 Task: Create a due date automation trigger when advanced on, on the tuesday after a card is due add content with a name not ending with resume at 11:00 AM.
Action: Mouse moved to (1189, 88)
Screenshot: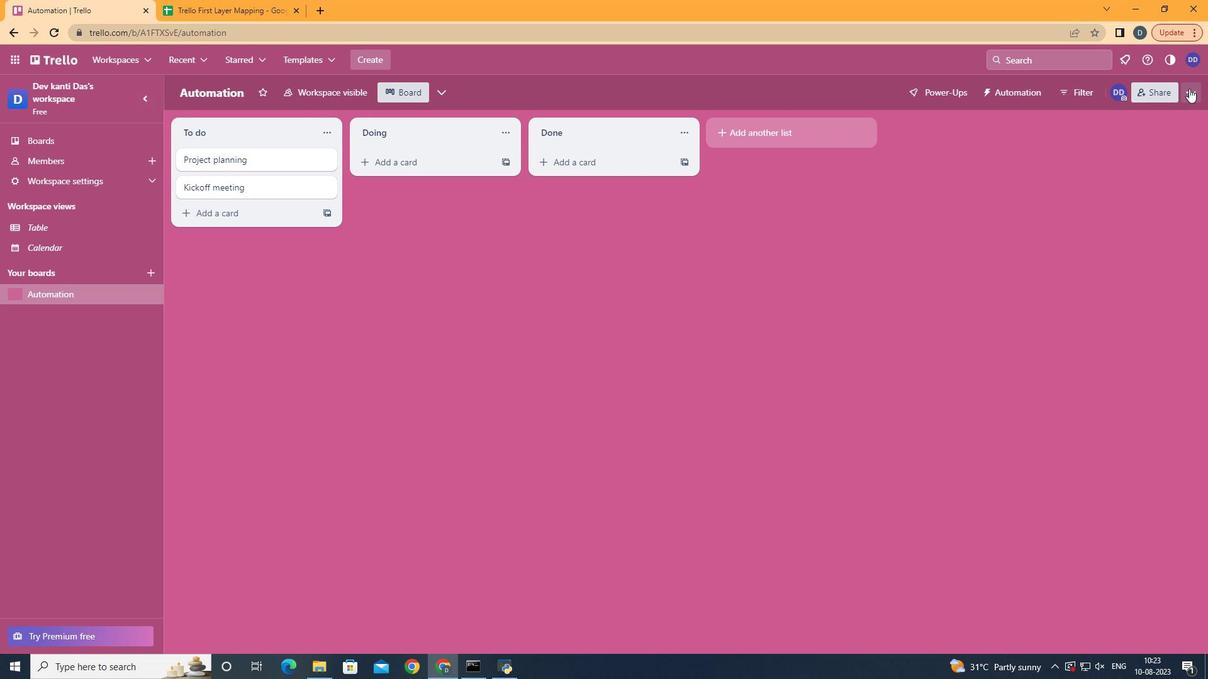 
Action: Mouse pressed left at (1189, 88)
Screenshot: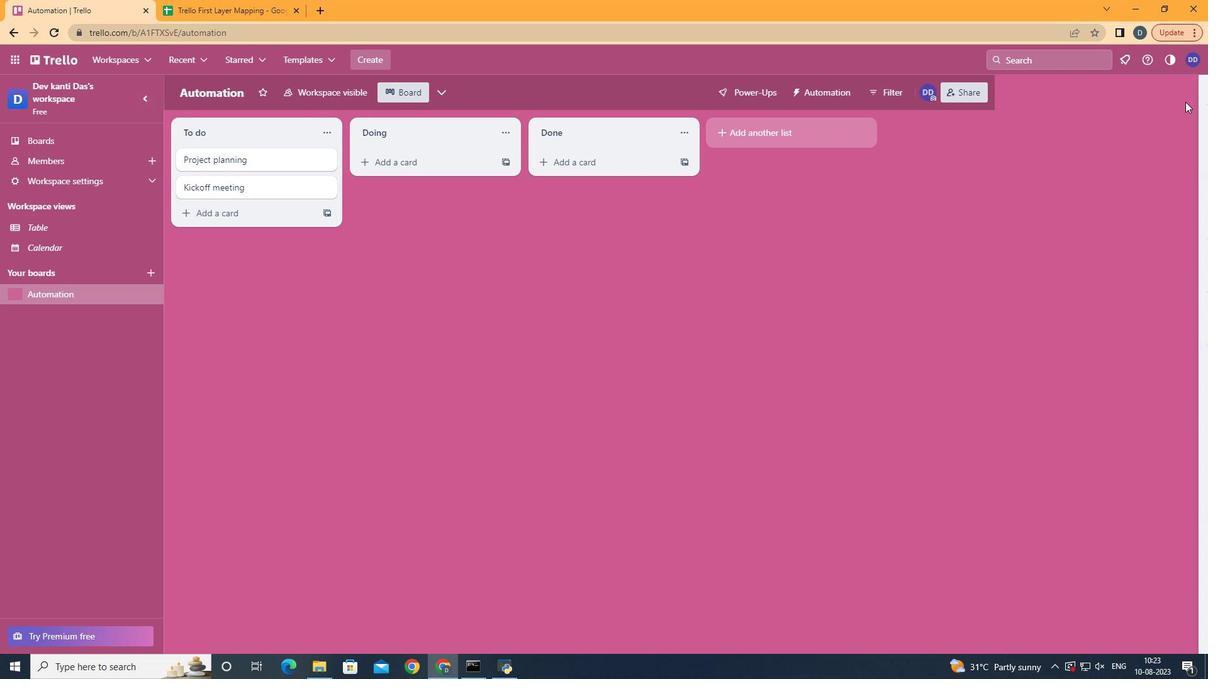 
Action: Mouse moved to (1099, 247)
Screenshot: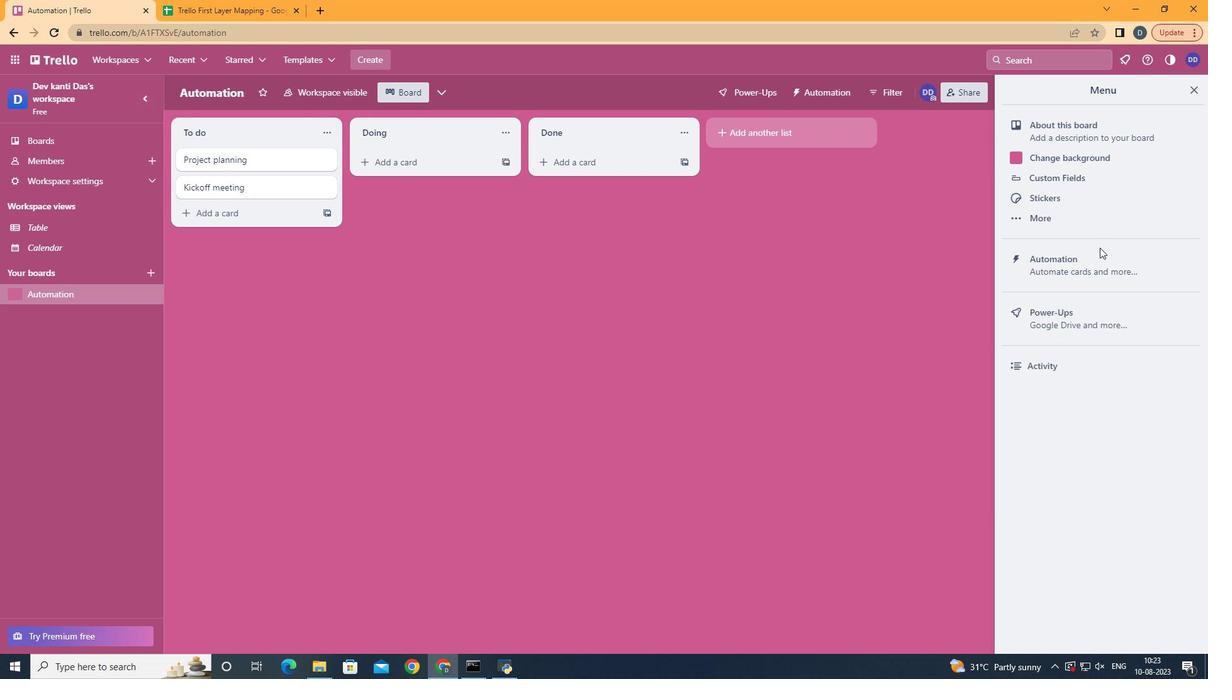 
Action: Mouse pressed left at (1099, 247)
Screenshot: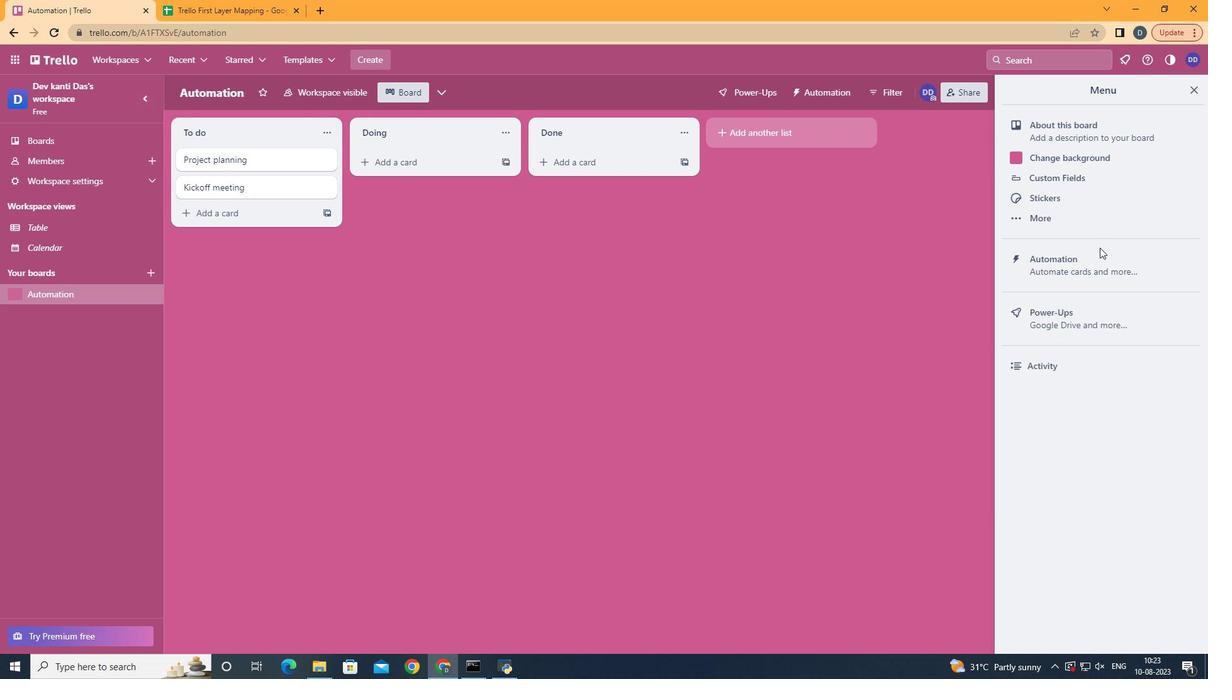 
Action: Mouse moved to (1097, 255)
Screenshot: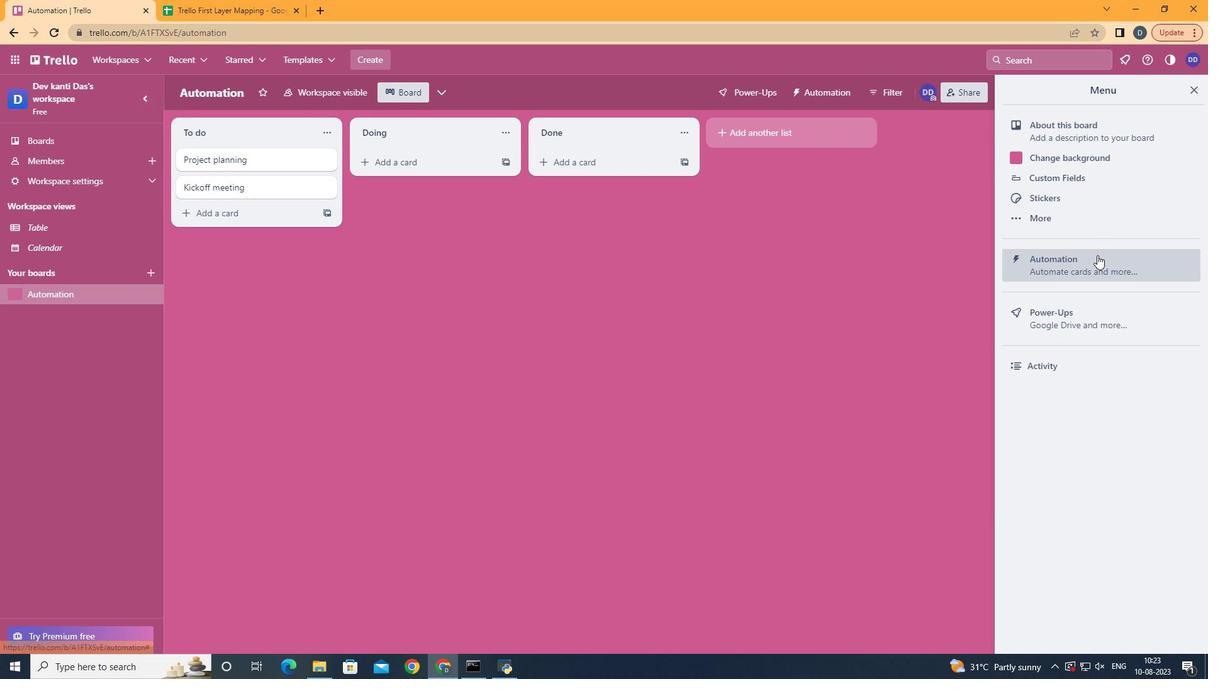 
Action: Mouse pressed left at (1097, 255)
Screenshot: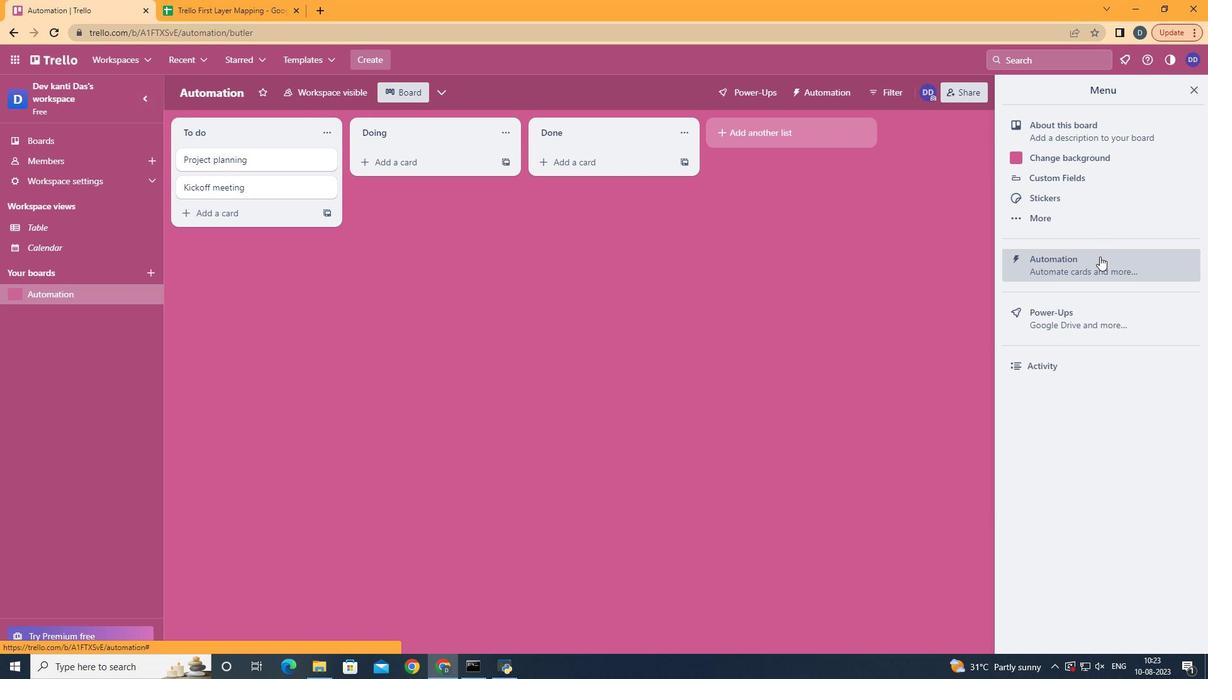 
Action: Mouse moved to (236, 247)
Screenshot: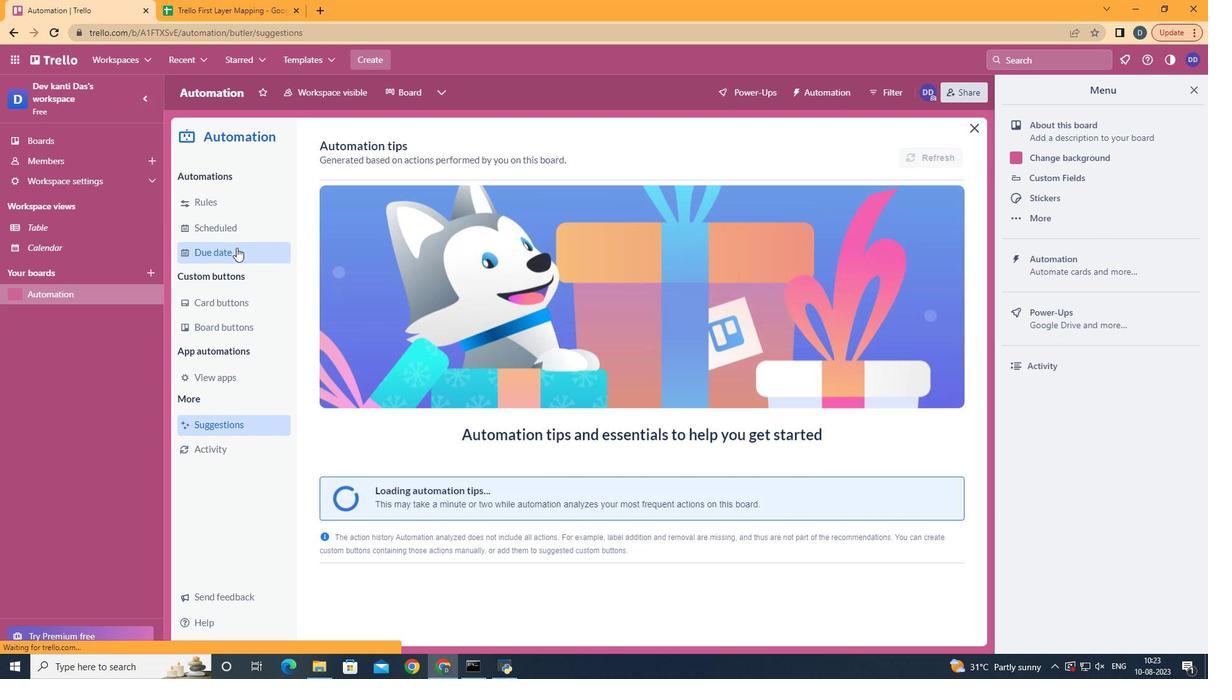 
Action: Mouse pressed left at (236, 247)
Screenshot: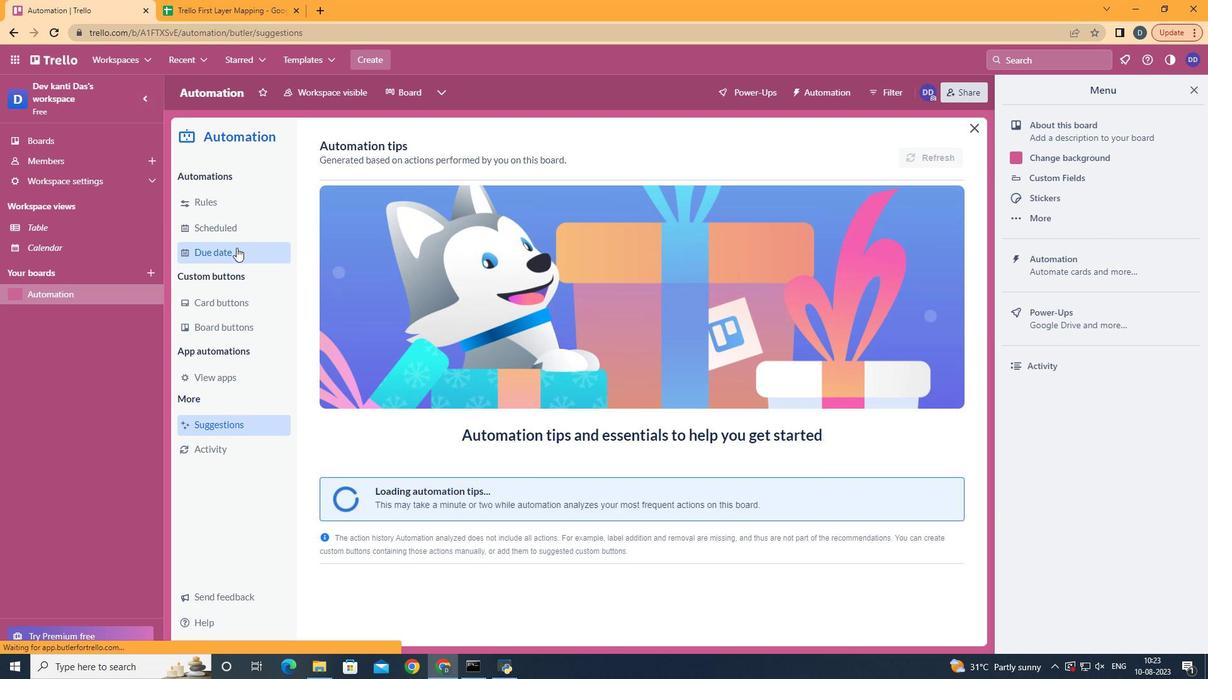 
Action: Mouse moved to (891, 147)
Screenshot: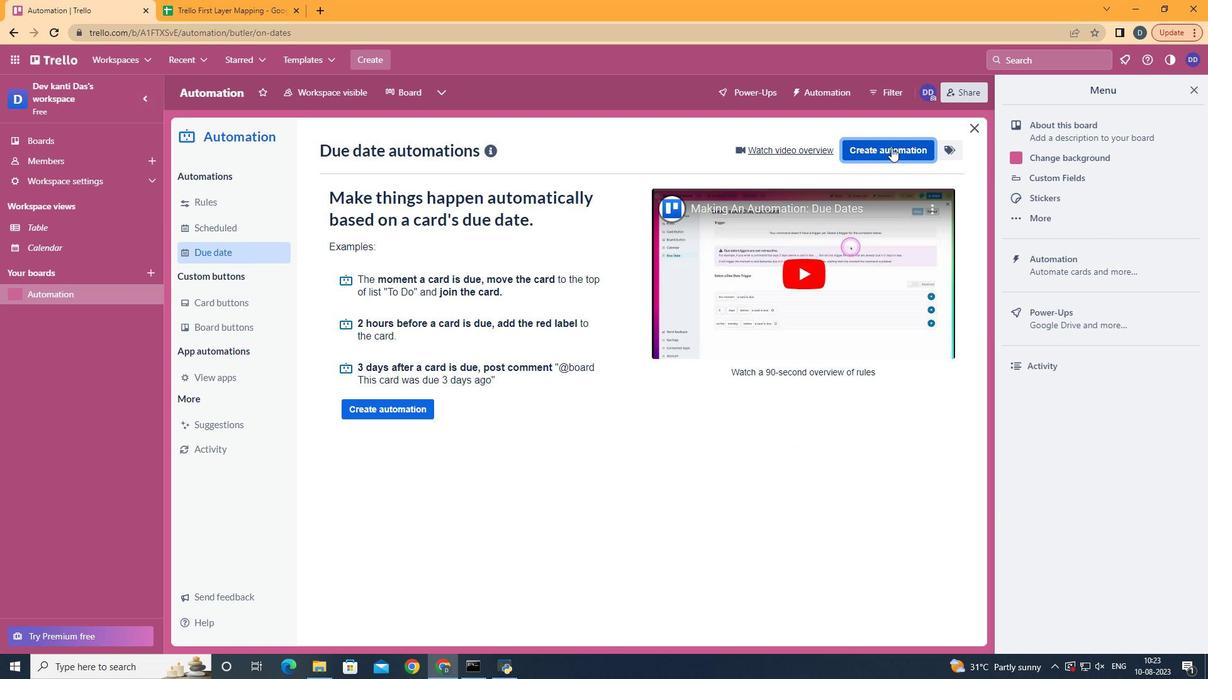 
Action: Mouse pressed left at (891, 147)
Screenshot: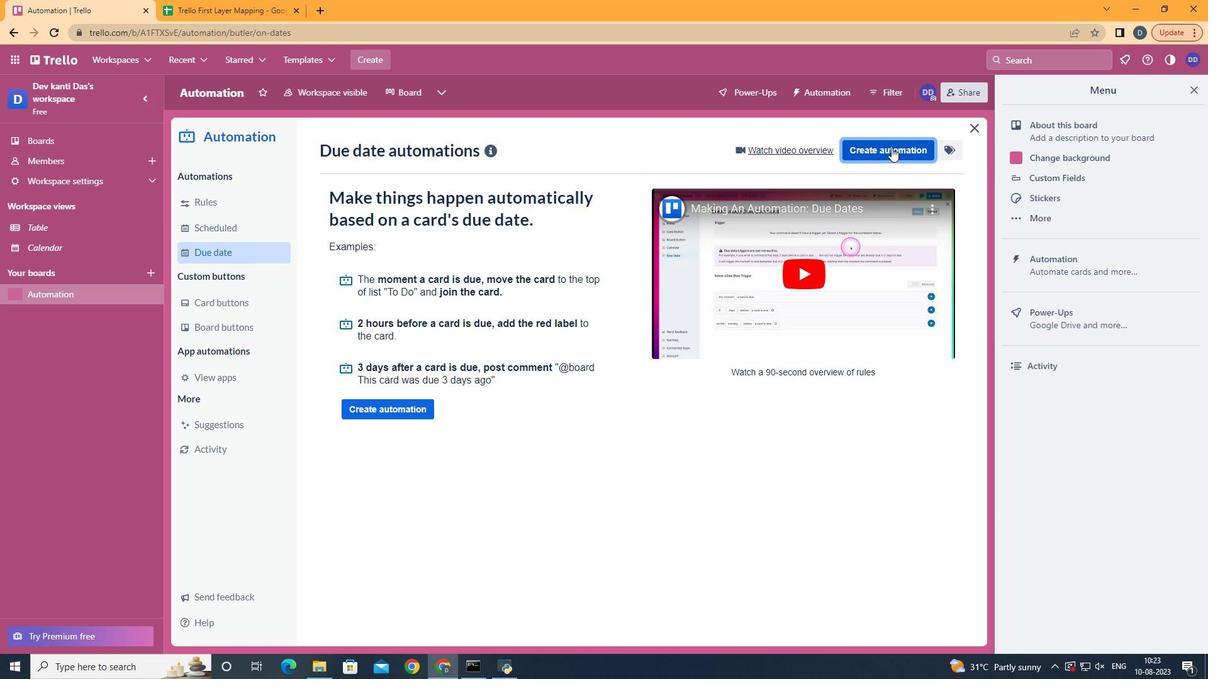 
Action: Mouse moved to (680, 268)
Screenshot: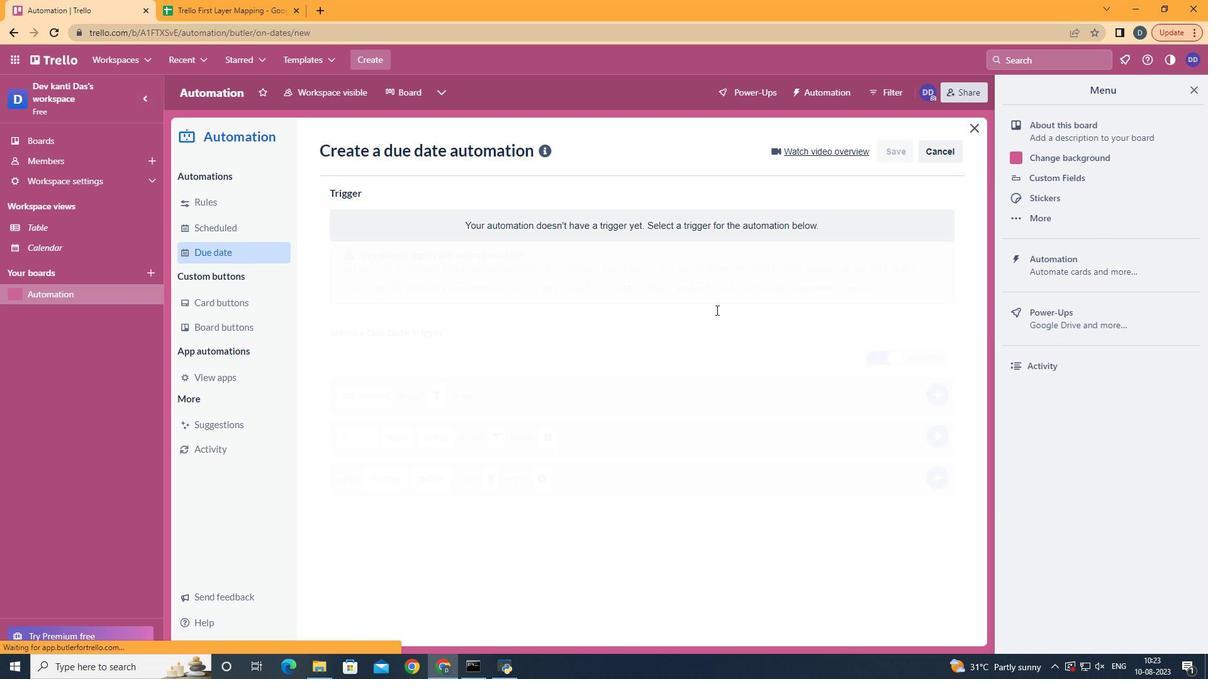 
Action: Mouse pressed left at (680, 268)
Screenshot: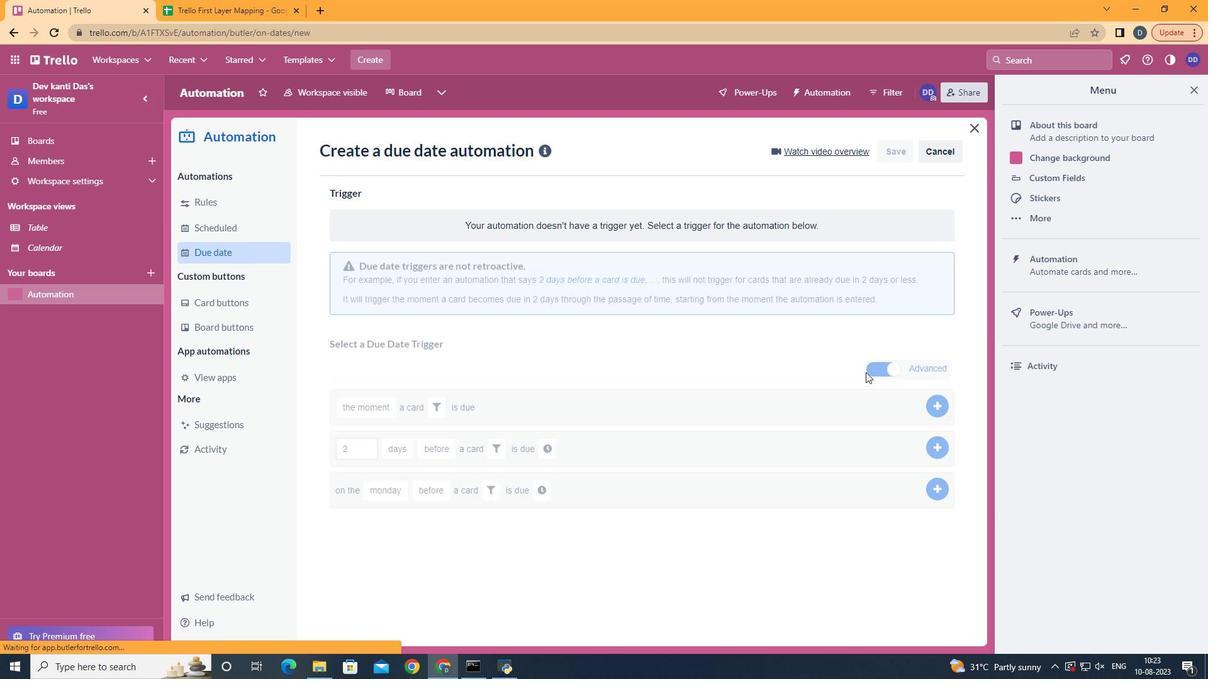 
Action: Mouse moved to (408, 353)
Screenshot: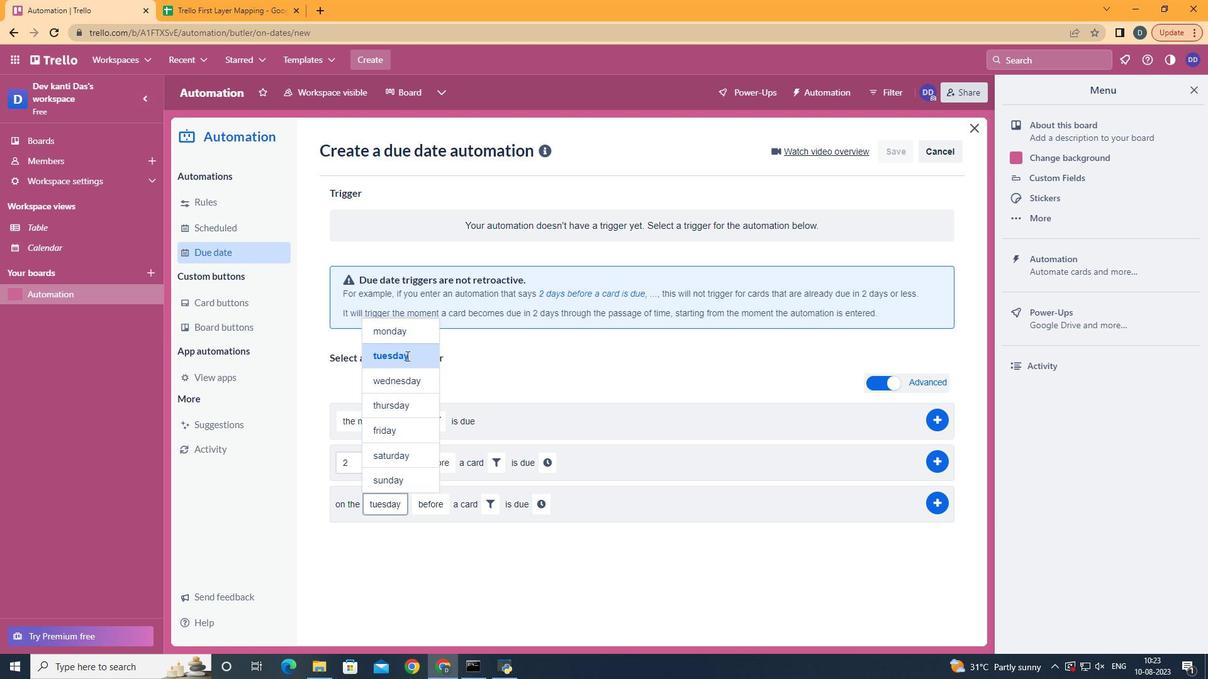 
Action: Mouse pressed left at (408, 353)
Screenshot: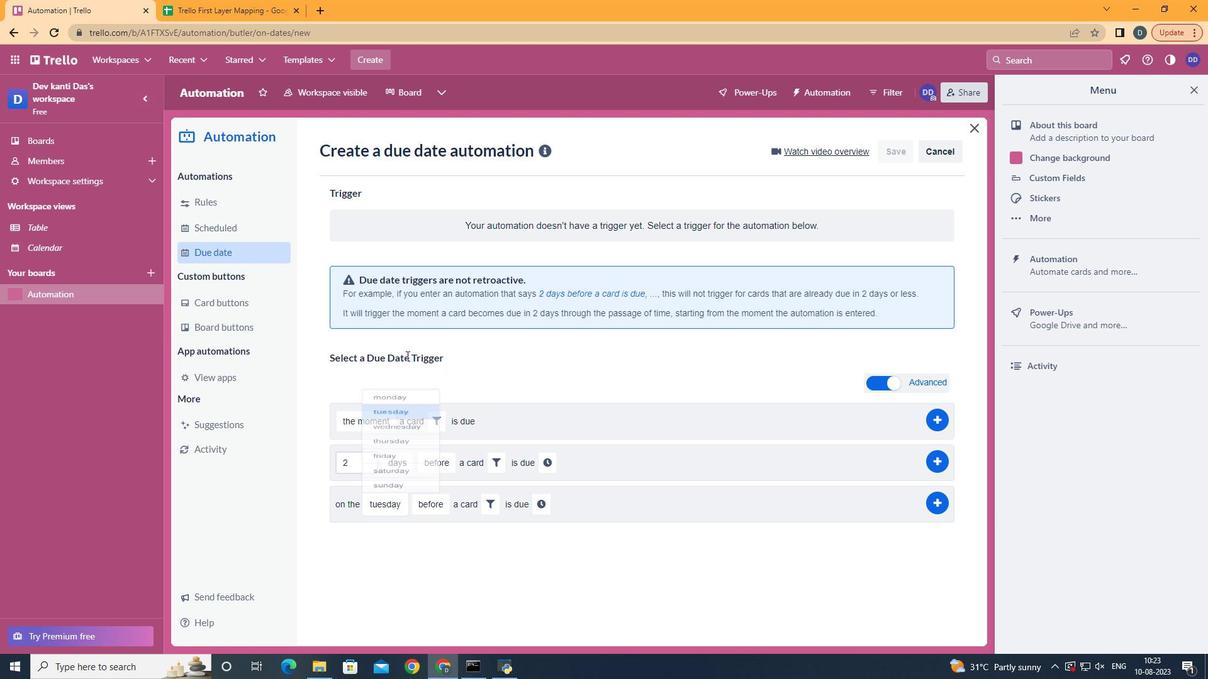 
Action: Mouse moved to (443, 558)
Screenshot: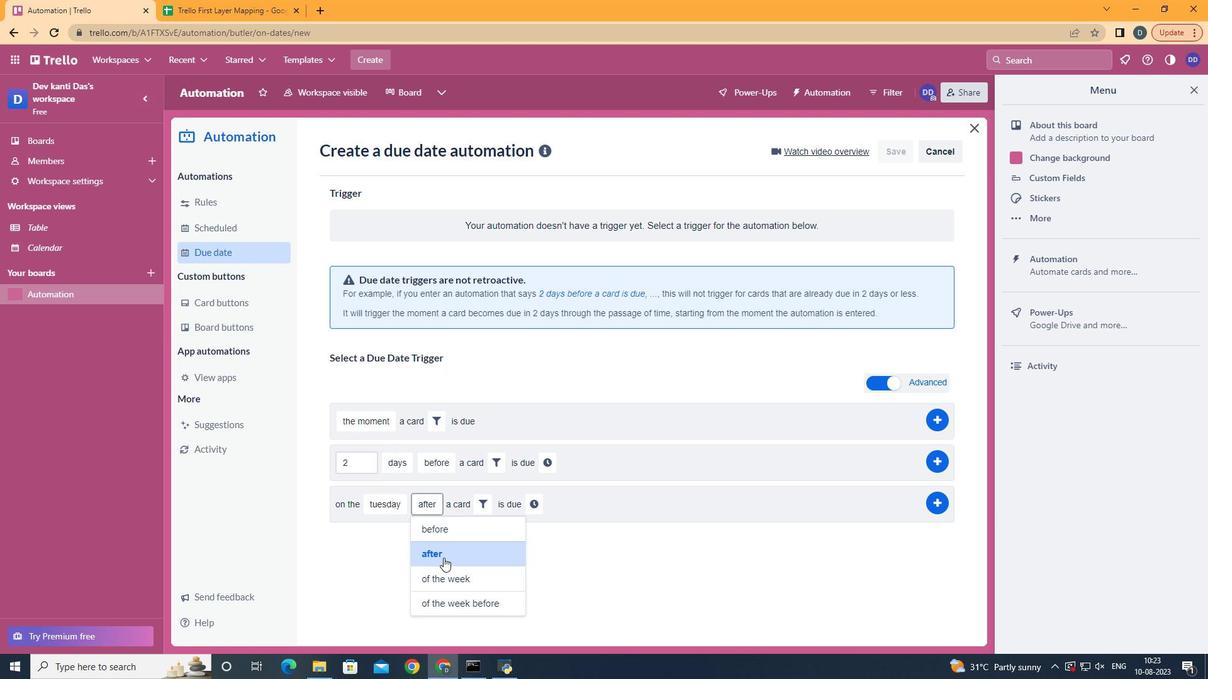 
Action: Mouse pressed left at (443, 558)
Screenshot: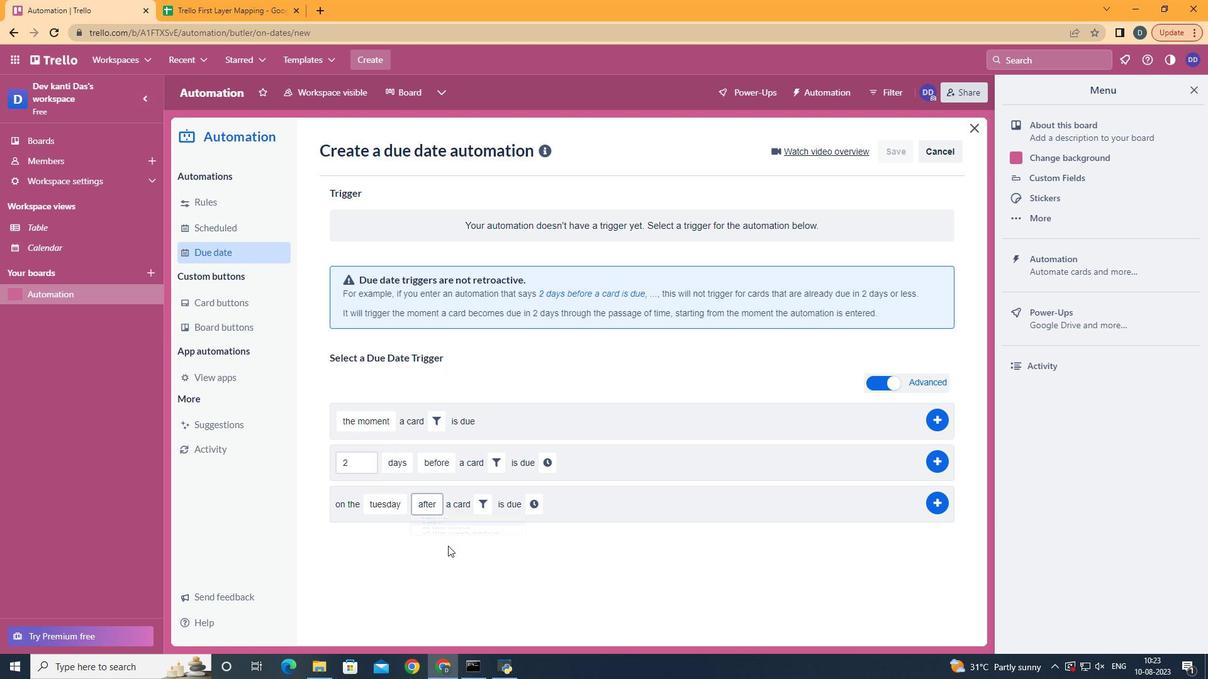 
Action: Mouse moved to (478, 499)
Screenshot: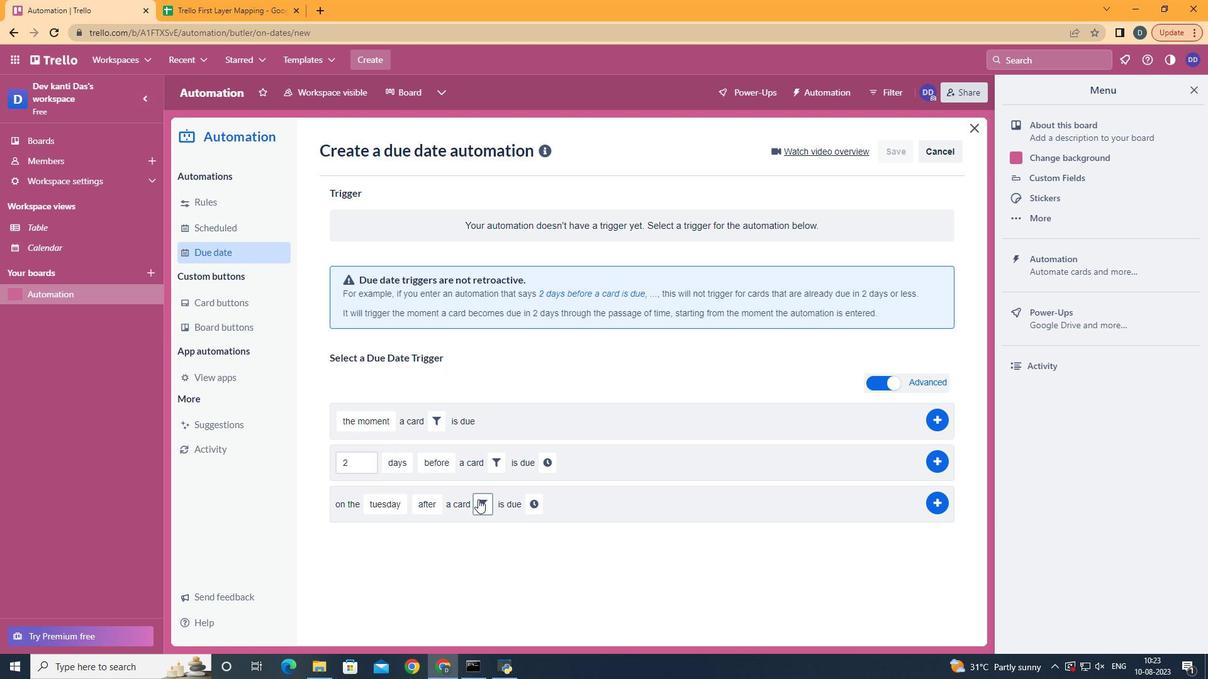 
Action: Mouse pressed left at (478, 499)
Screenshot: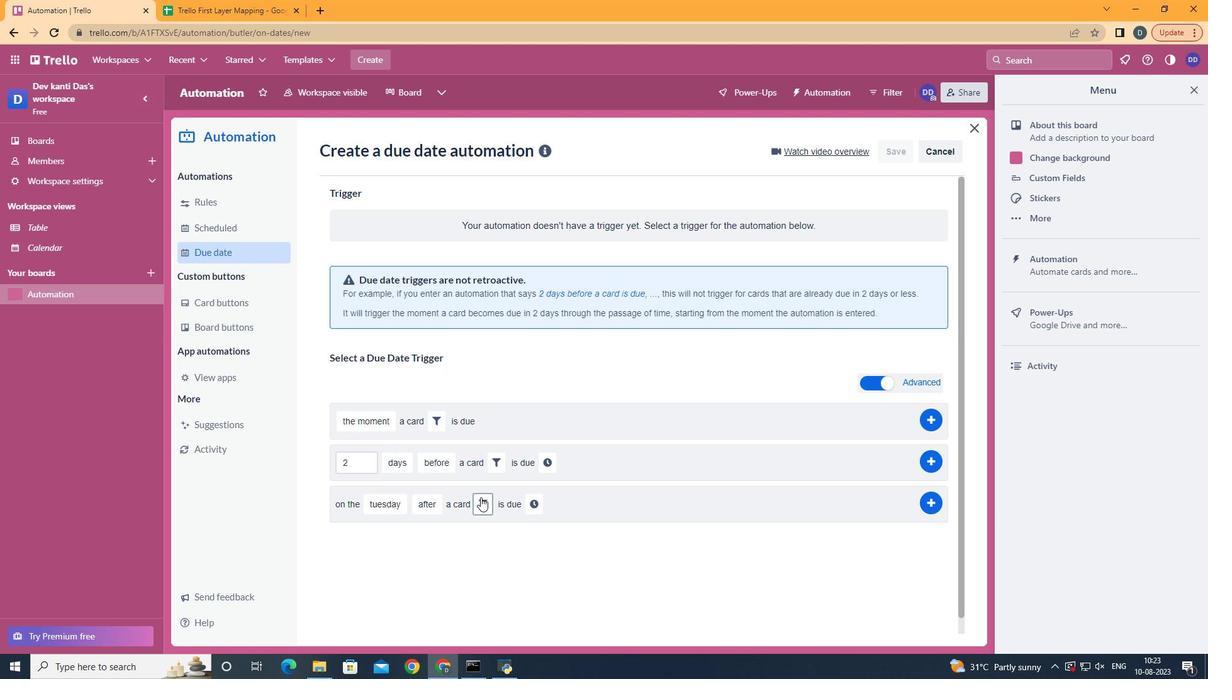 
Action: Mouse moved to (650, 531)
Screenshot: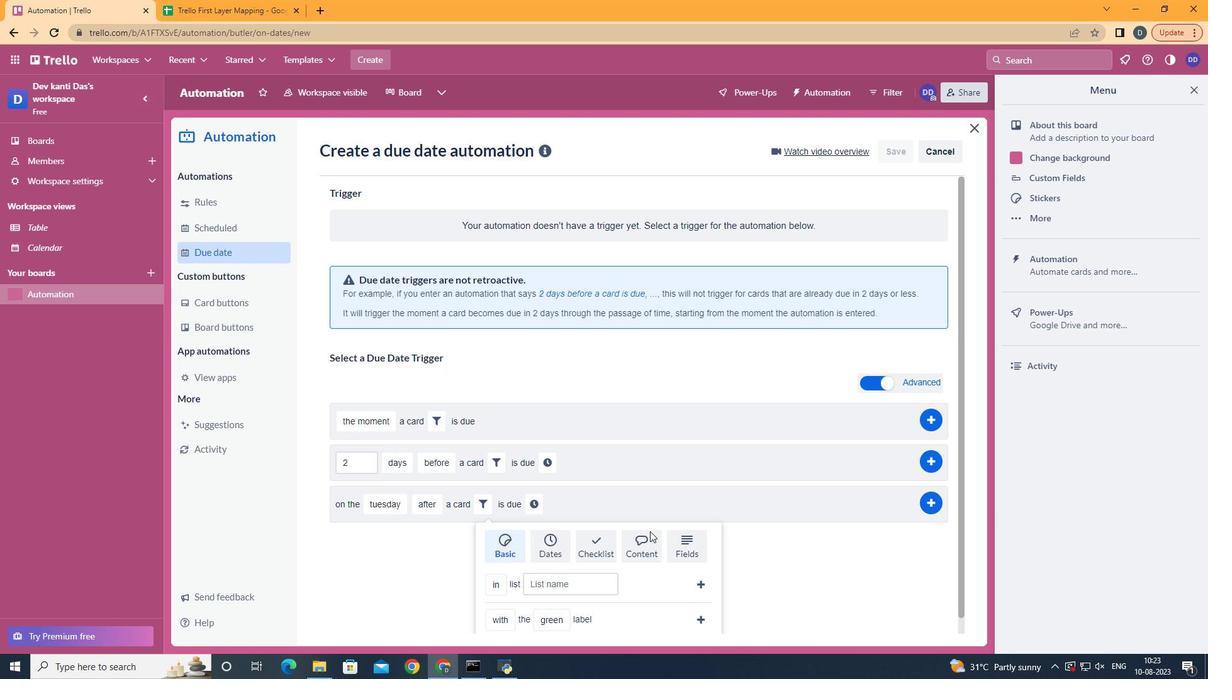
Action: Mouse pressed left at (650, 531)
Screenshot: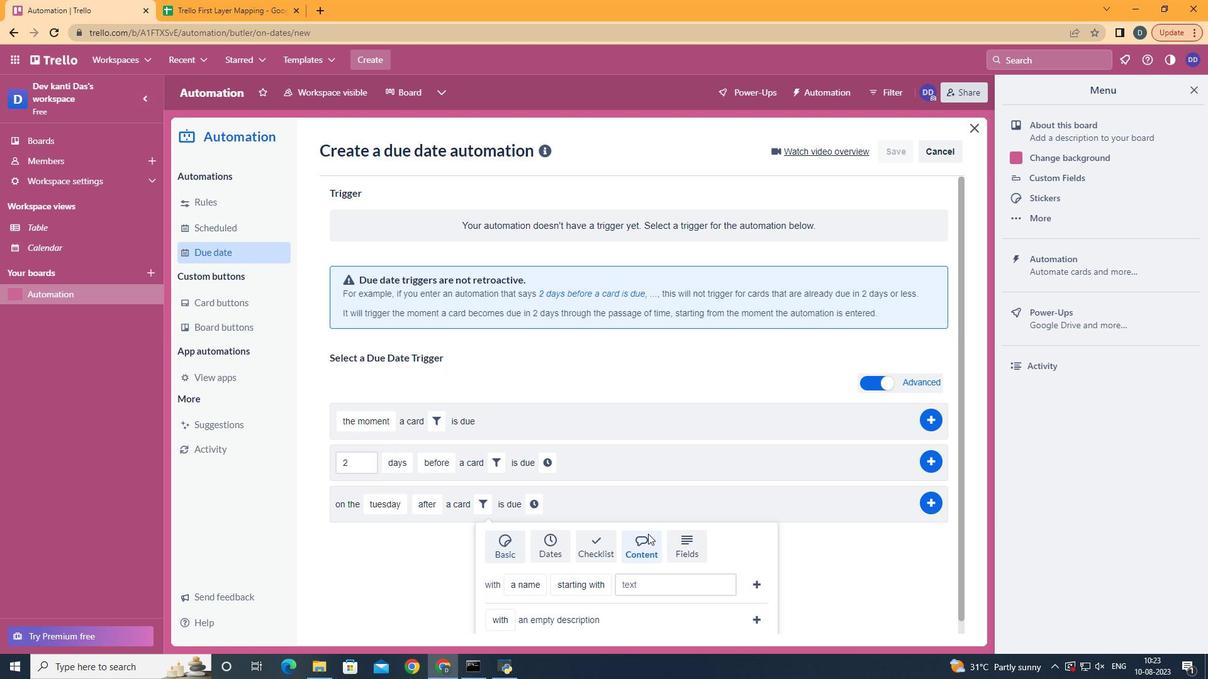 
Action: Mouse moved to (604, 532)
Screenshot: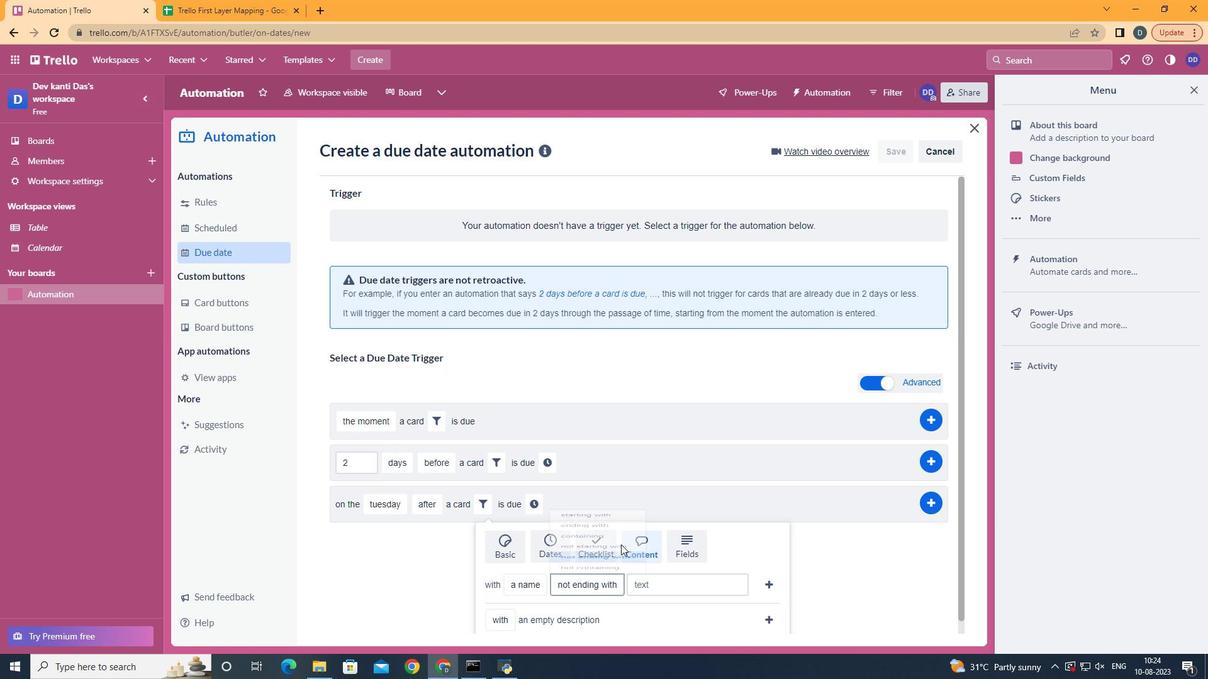 
Action: Mouse pressed left at (604, 532)
Screenshot: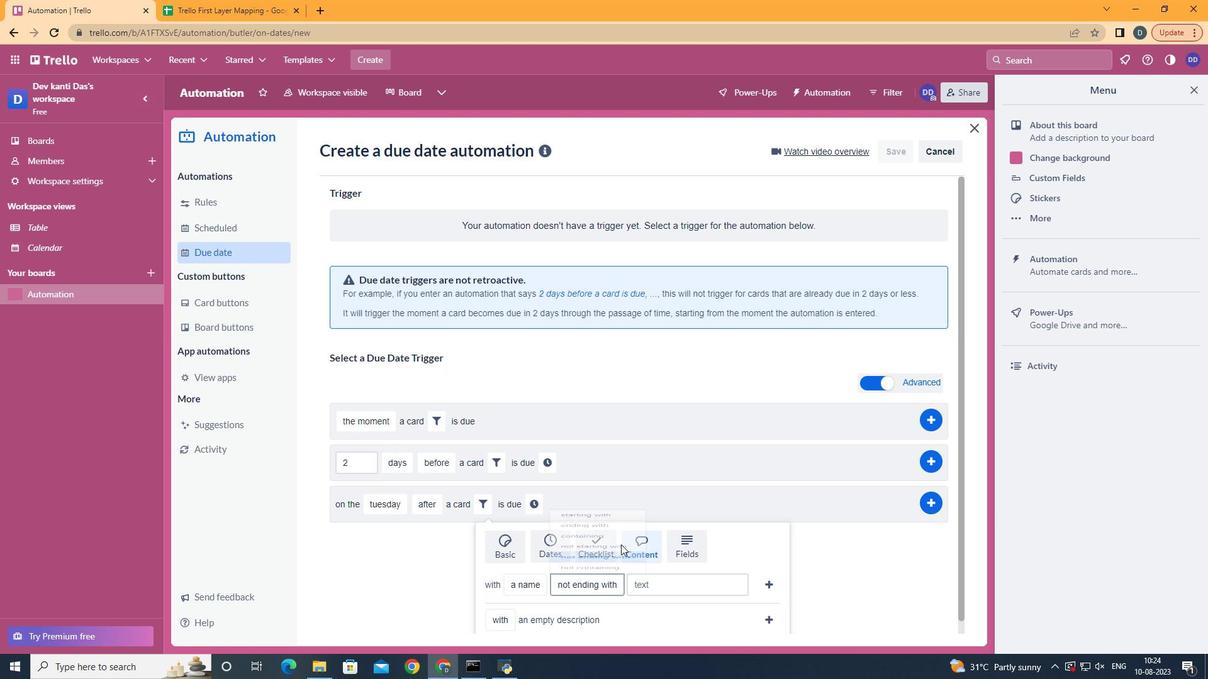 
Action: Mouse moved to (698, 578)
Screenshot: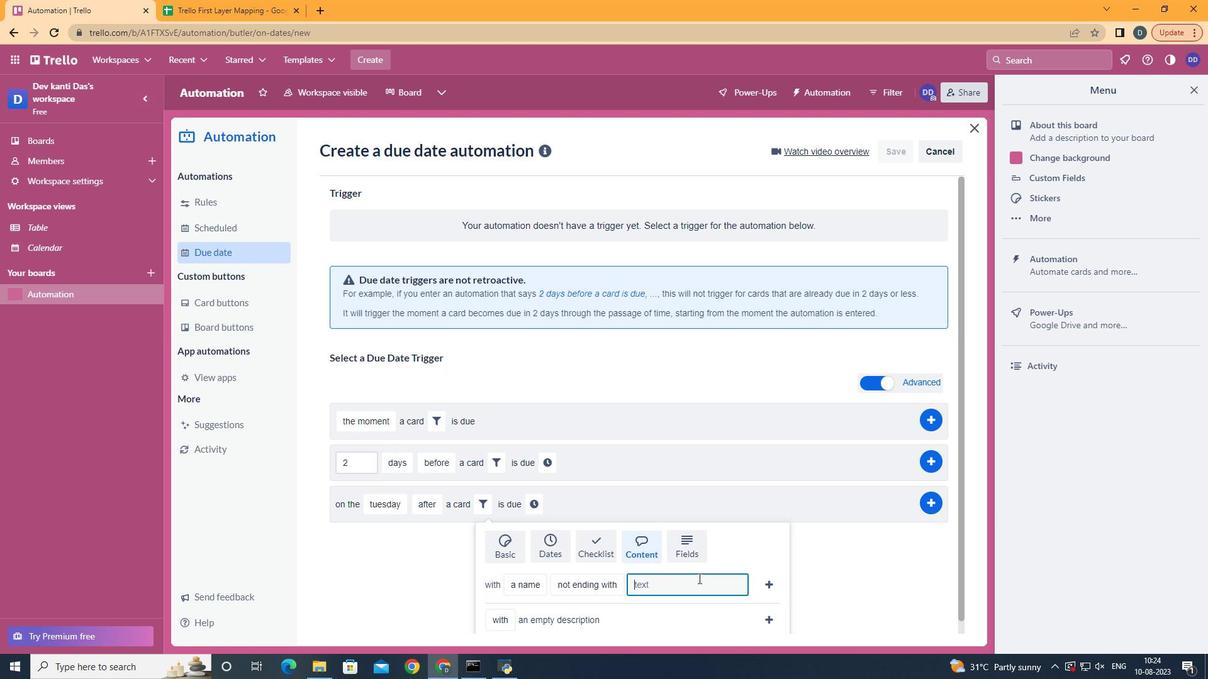 
Action: Mouse pressed left at (698, 578)
Screenshot: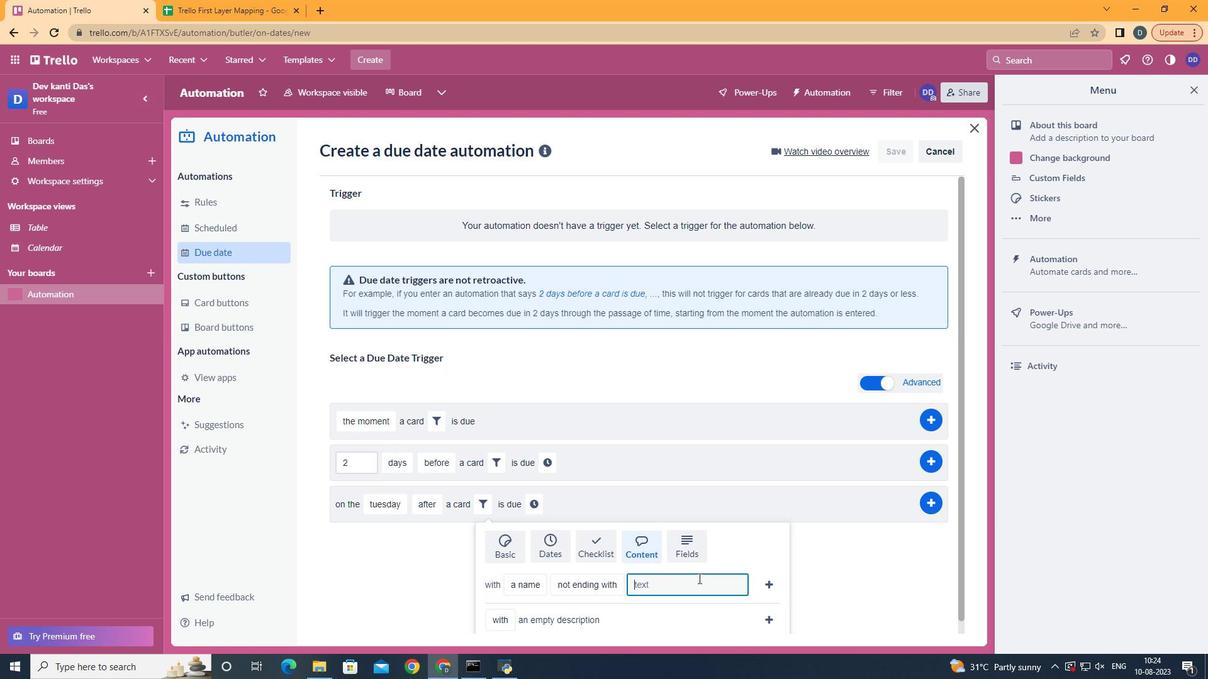 
Action: Key pressed resume
Screenshot: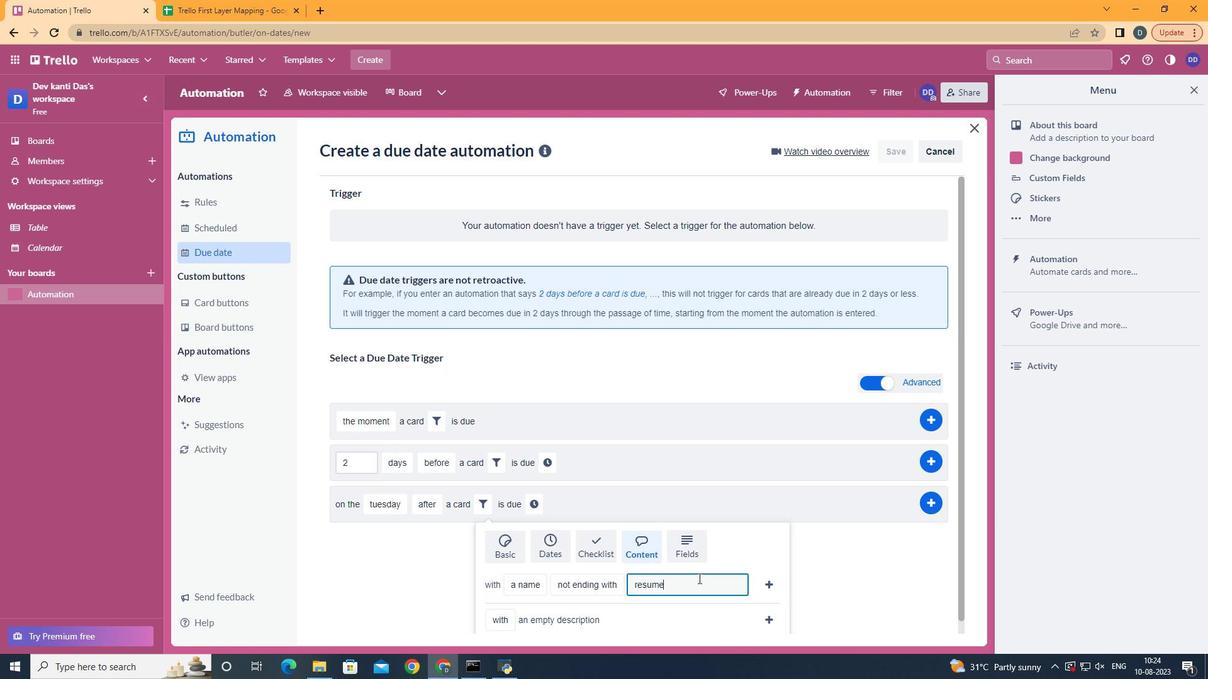
Action: Mouse moved to (761, 588)
Screenshot: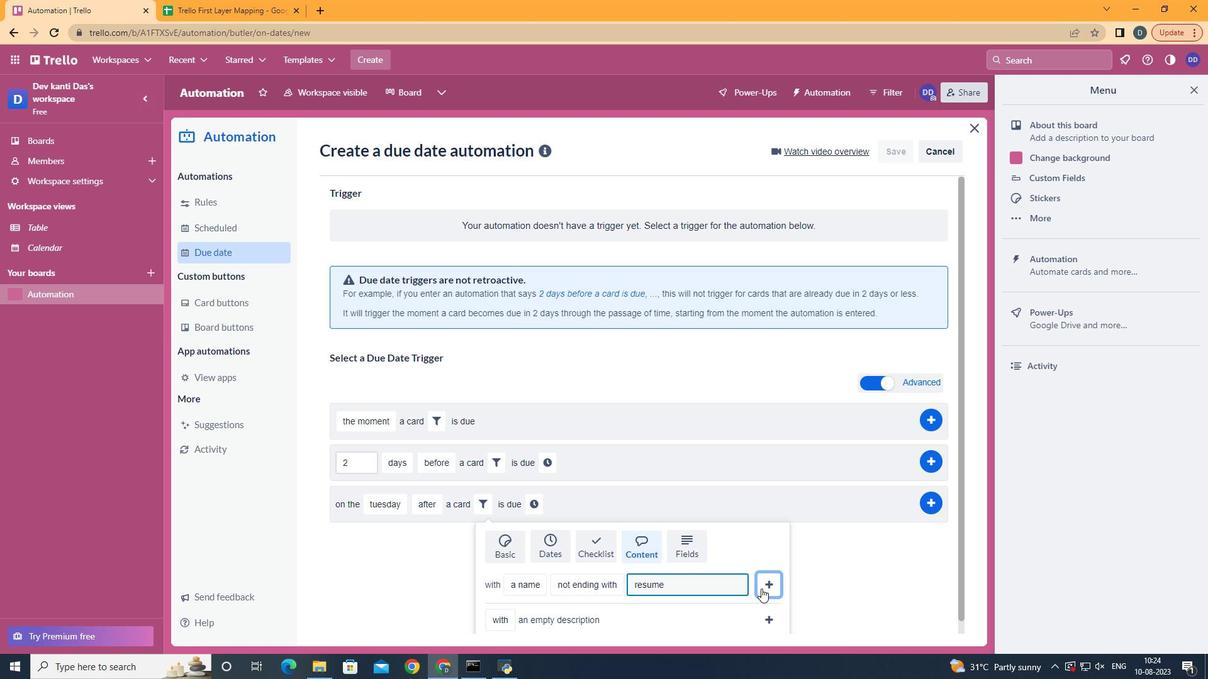
Action: Mouse pressed left at (761, 588)
Screenshot: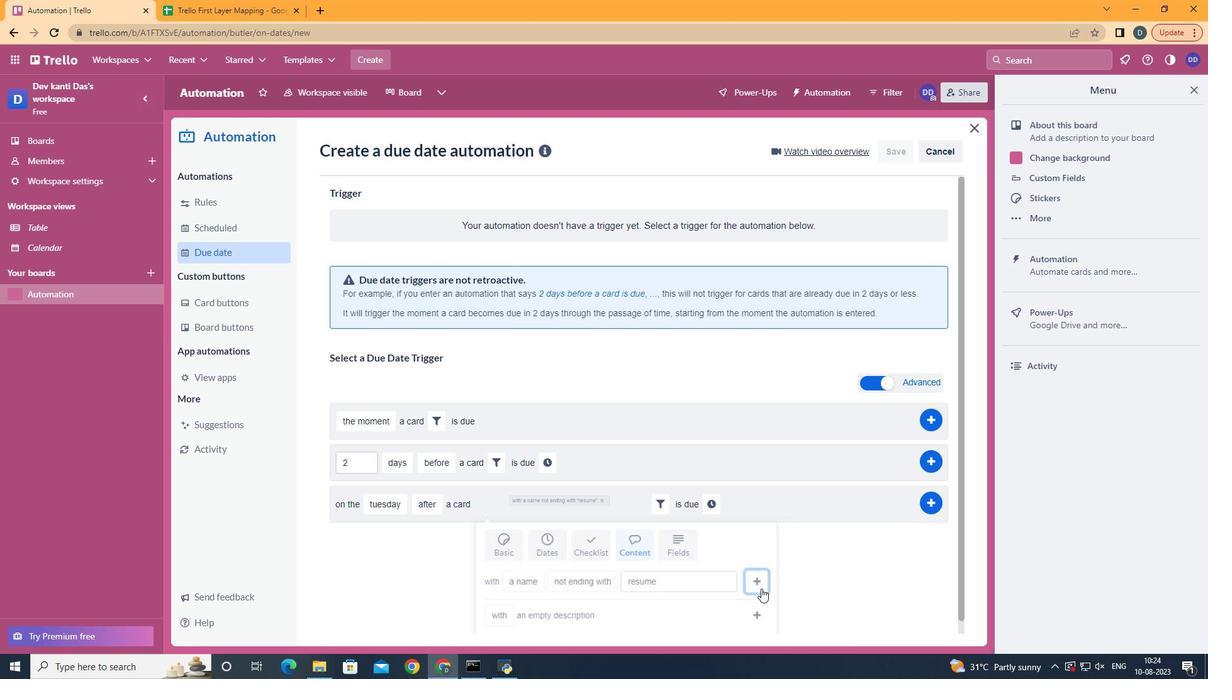 
Action: Mouse moved to (708, 500)
Screenshot: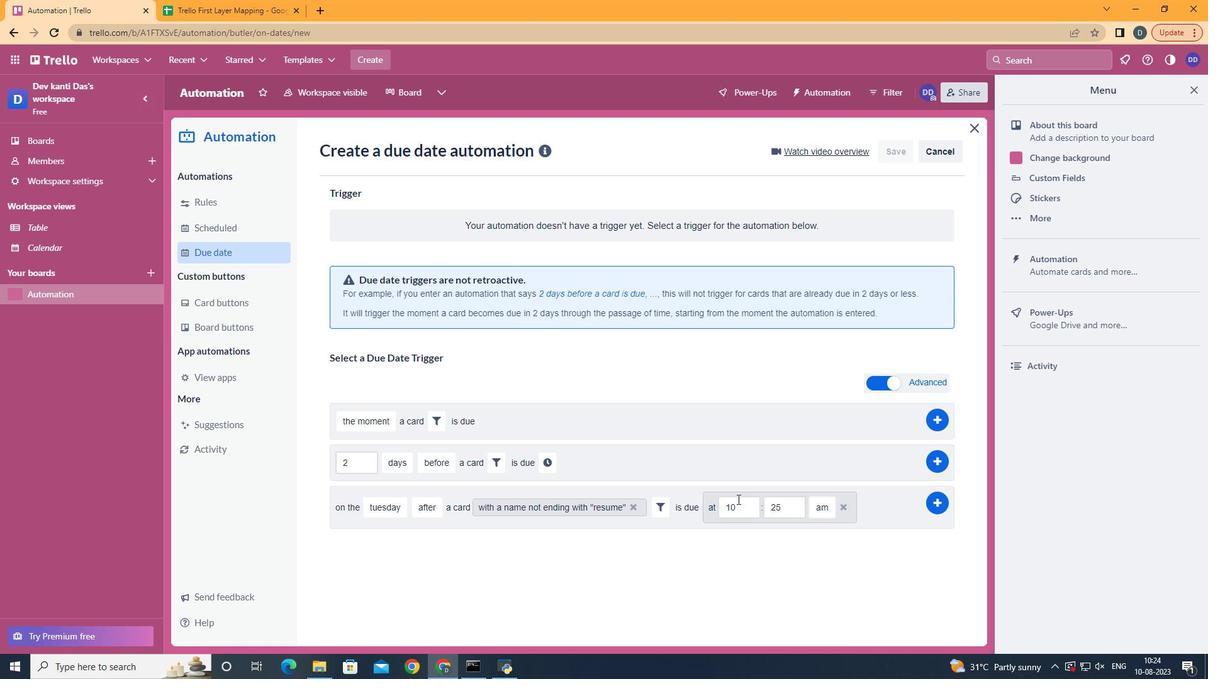 
Action: Mouse pressed left at (708, 500)
Screenshot: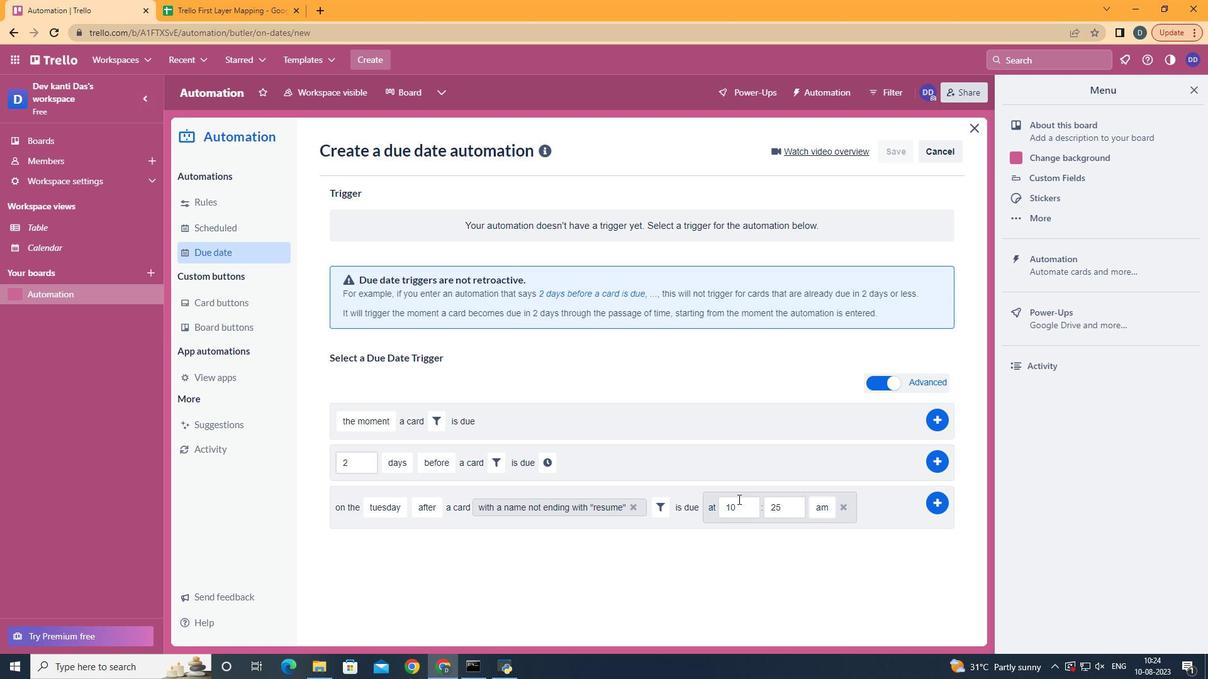 
Action: Mouse moved to (745, 511)
Screenshot: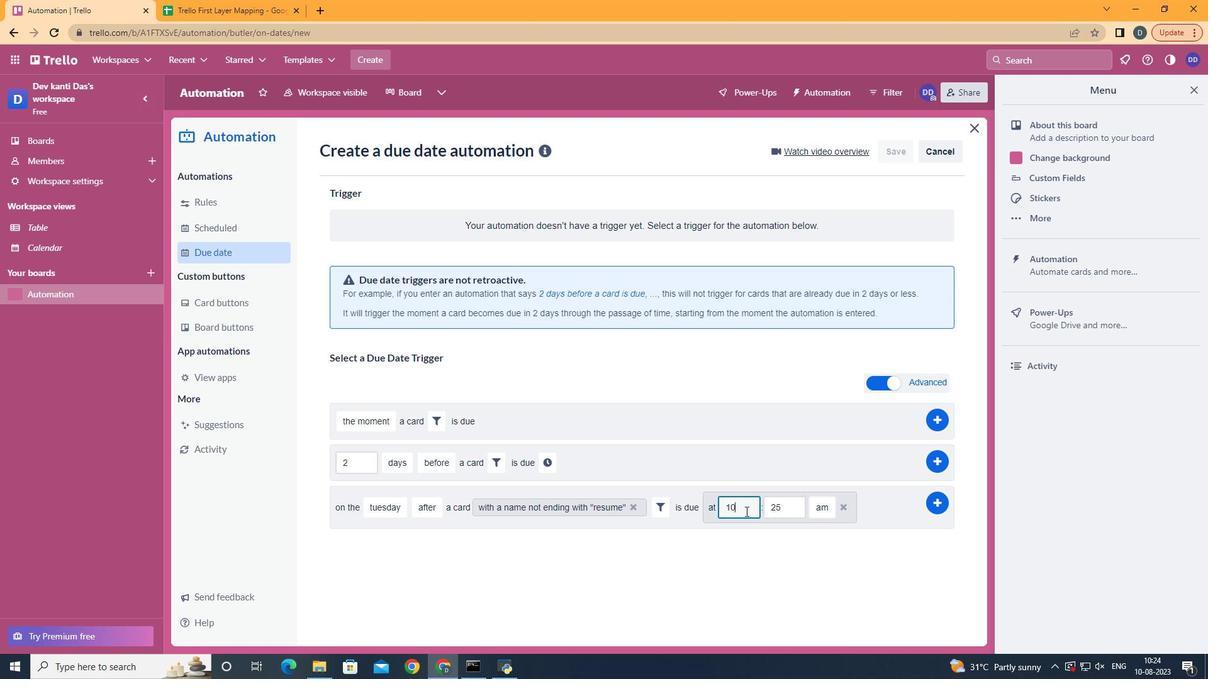 
Action: Mouse pressed left at (745, 511)
Screenshot: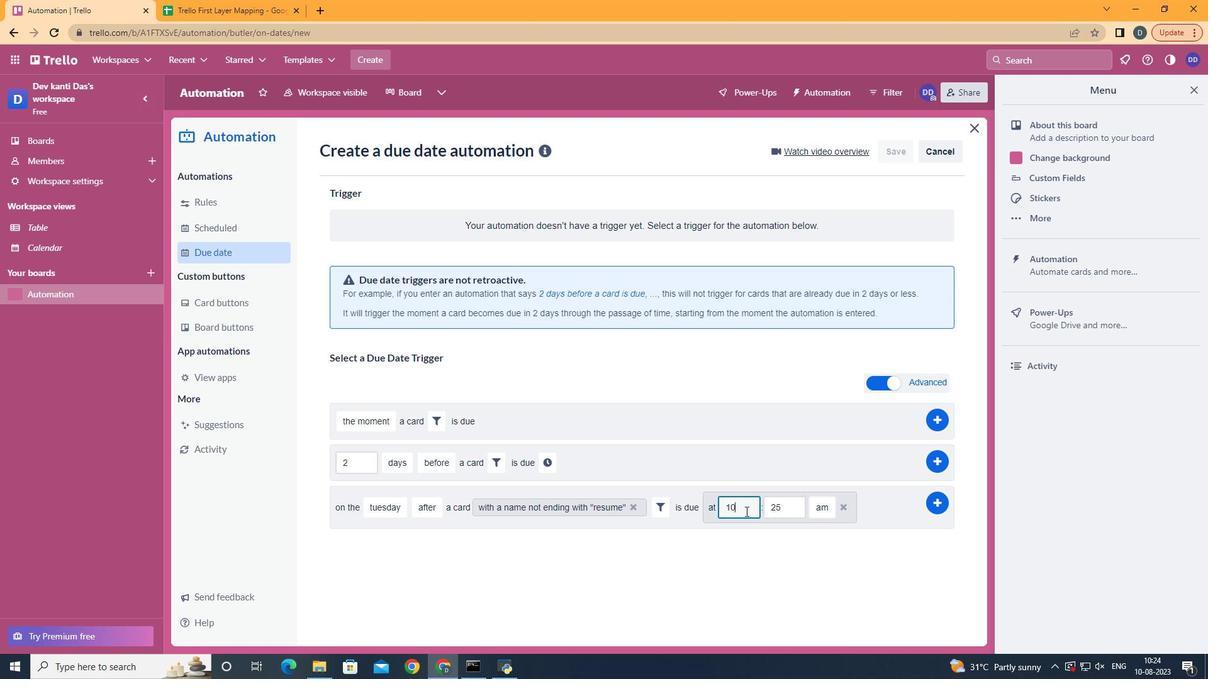 
Action: Mouse moved to (751, 511)
Screenshot: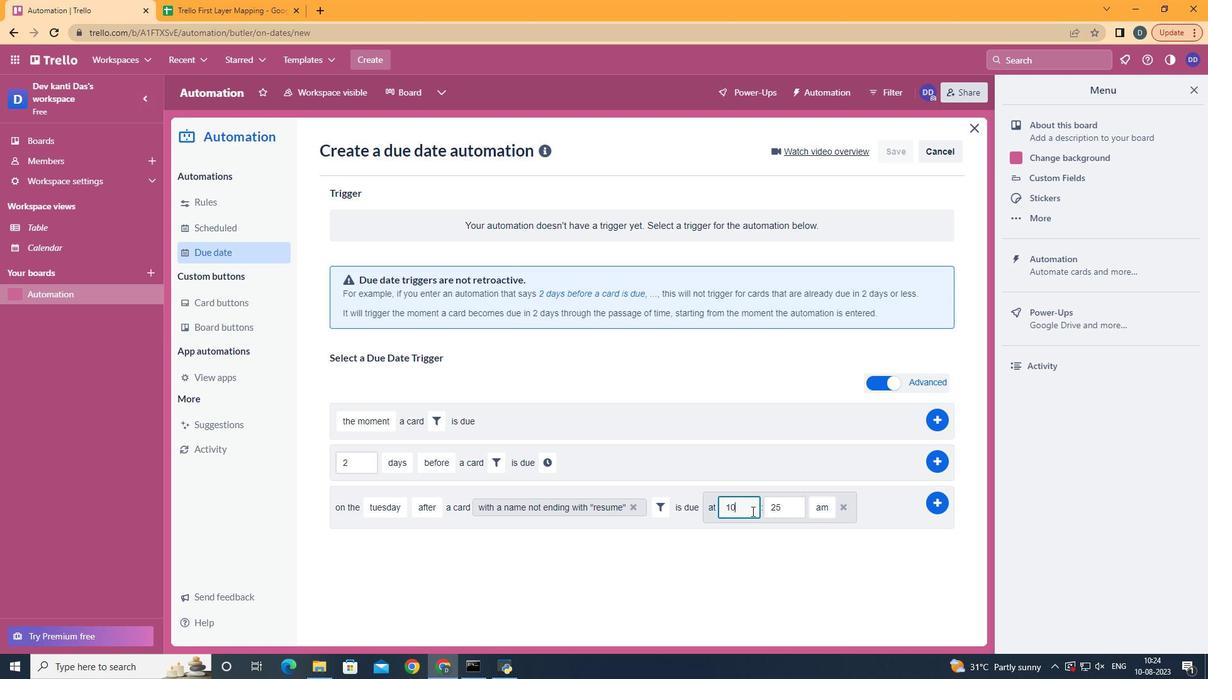 
Action: Key pressed <Key.backspace>1
Screenshot: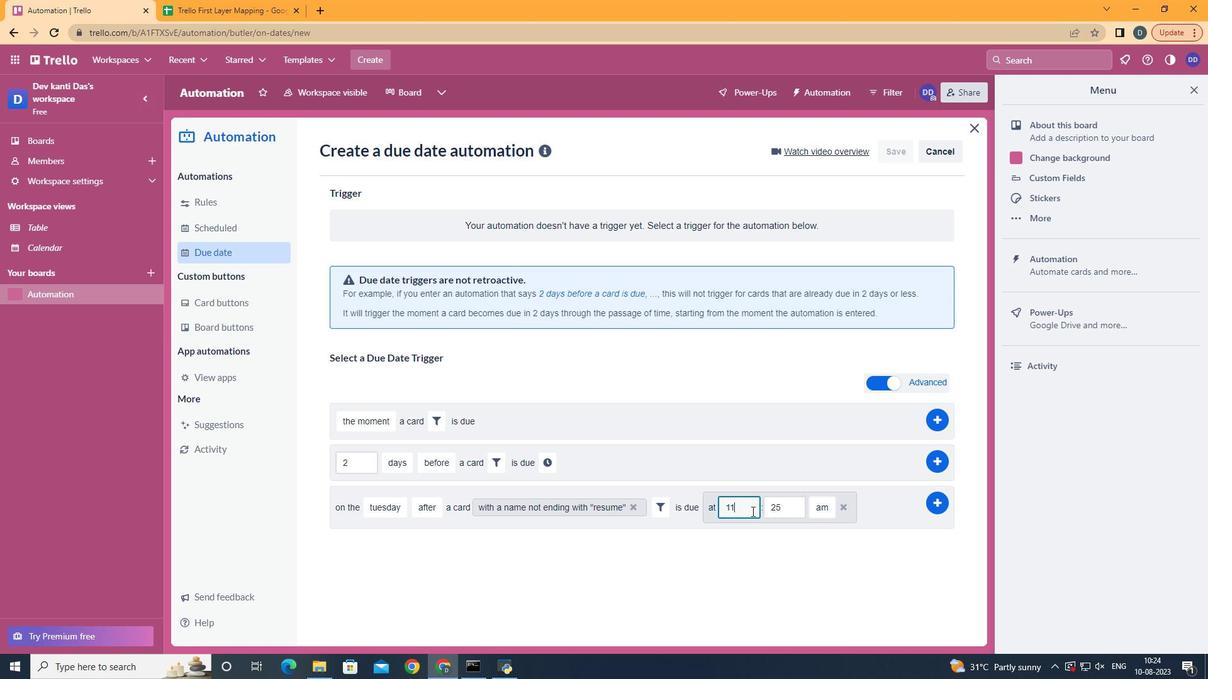 
Action: Mouse moved to (796, 501)
Screenshot: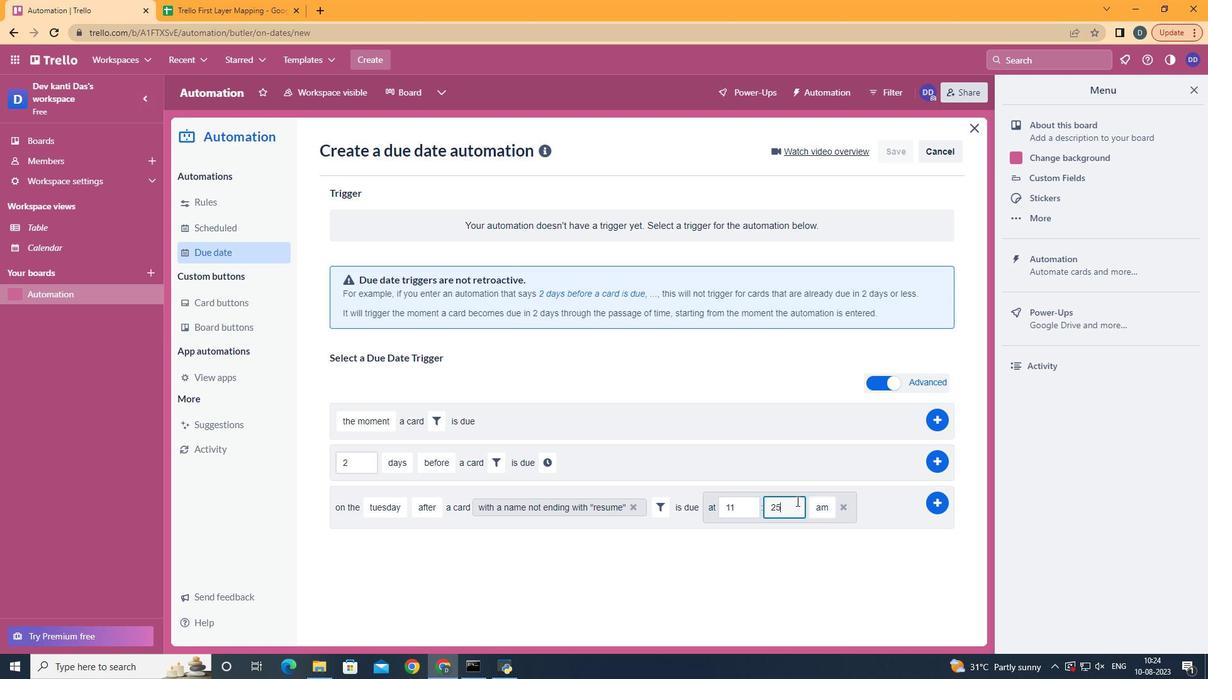 
Action: Mouse pressed left at (796, 501)
Screenshot: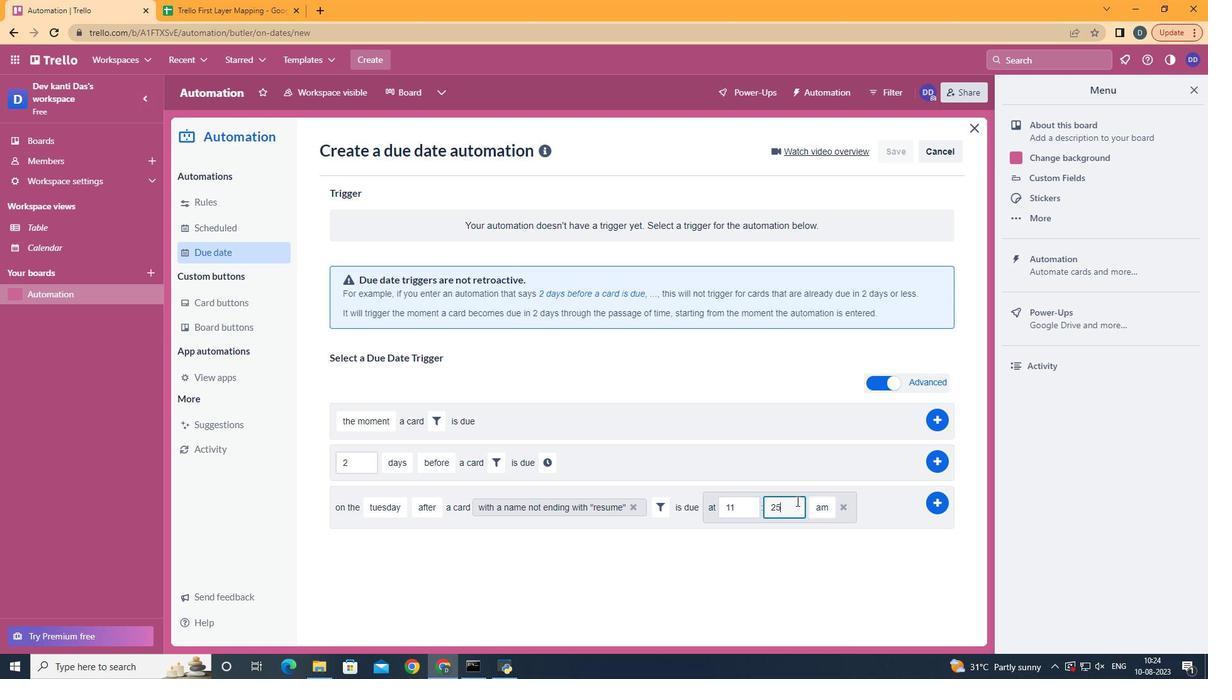 
Action: Key pressed <Key.backspace>
Screenshot: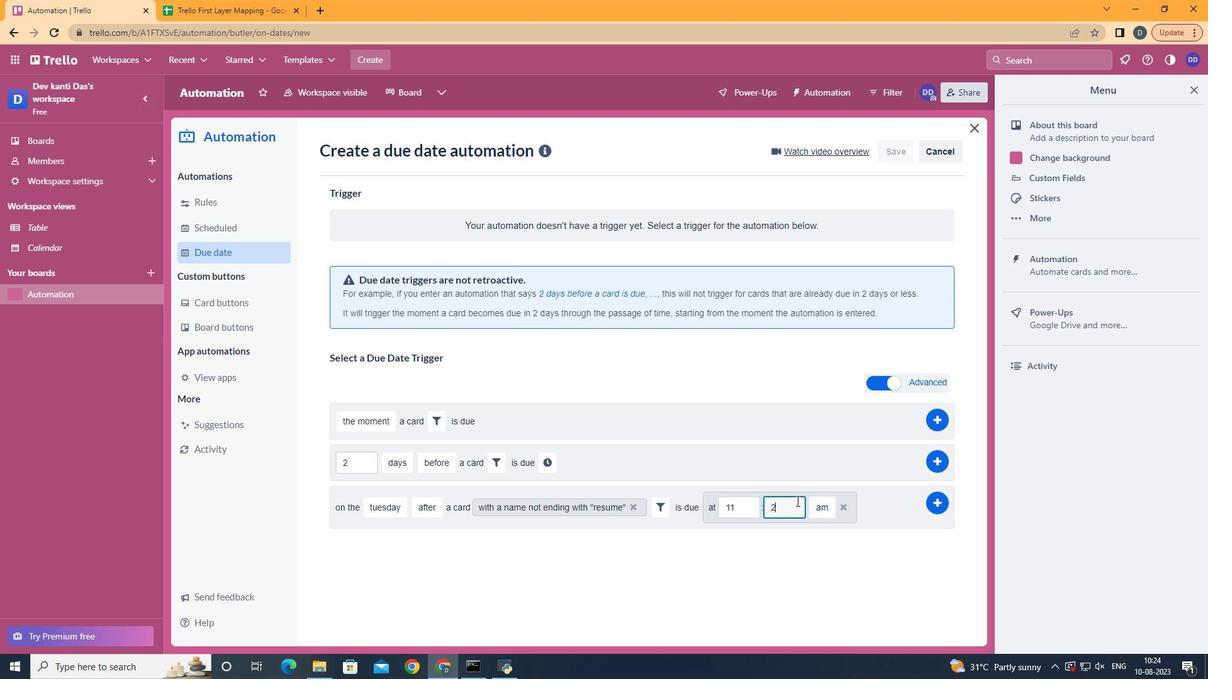 
Action: Mouse moved to (796, 501)
Screenshot: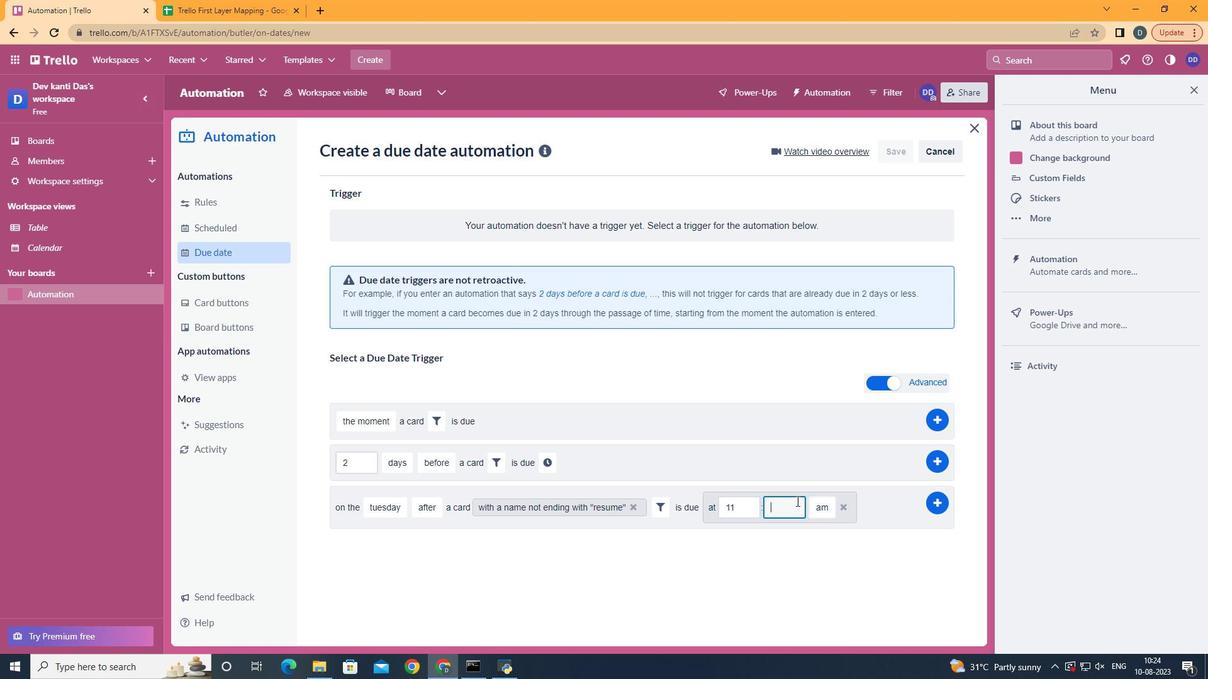 
Action: Key pressed <Key.backspace>00
Screenshot: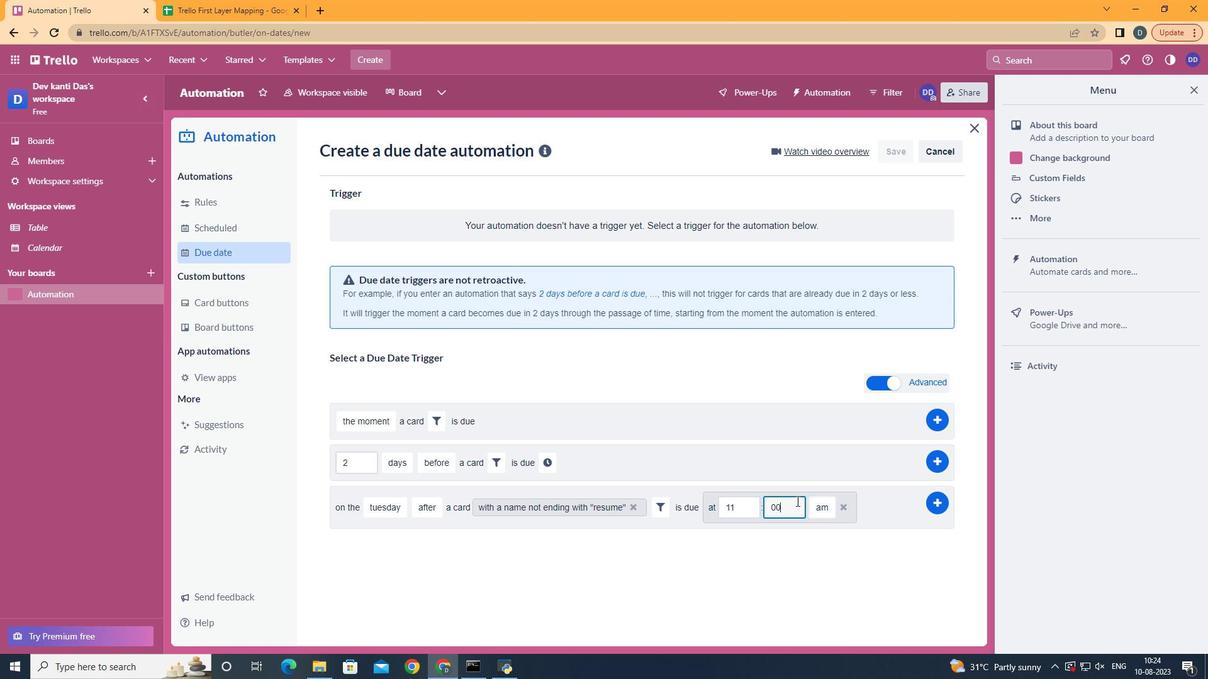 
Action: Mouse moved to (934, 495)
Screenshot: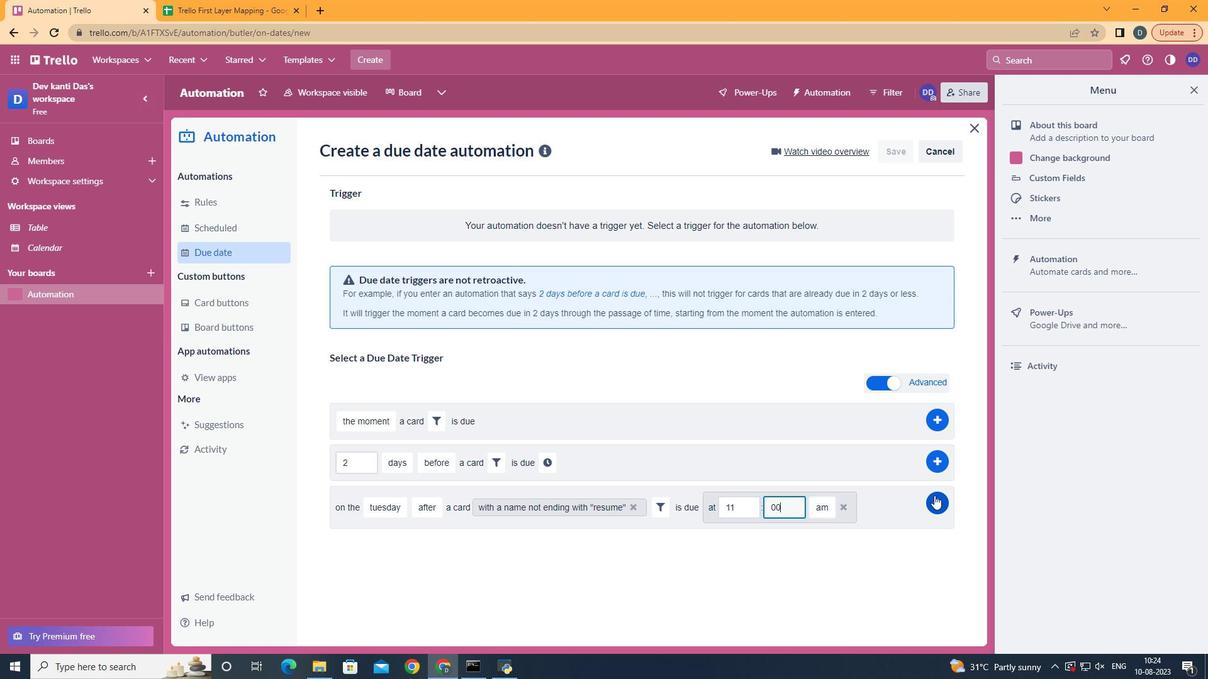 
Action: Mouse pressed left at (934, 495)
Screenshot: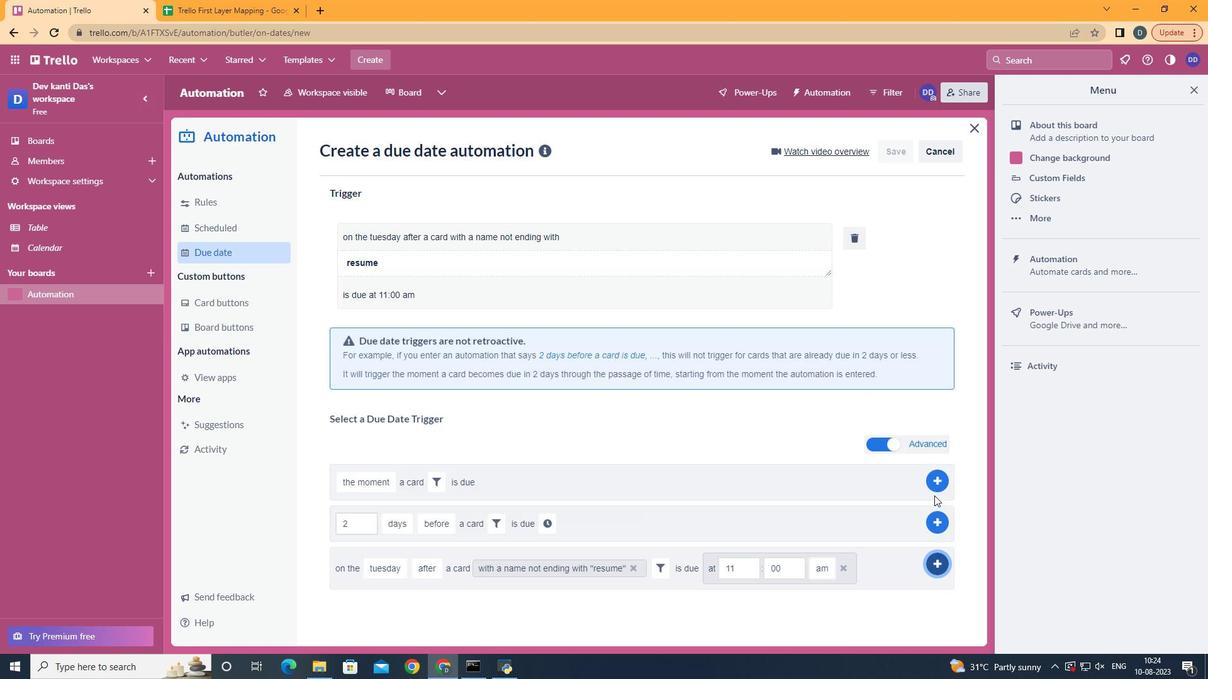 
Action: Mouse moved to (605, 373)
Screenshot: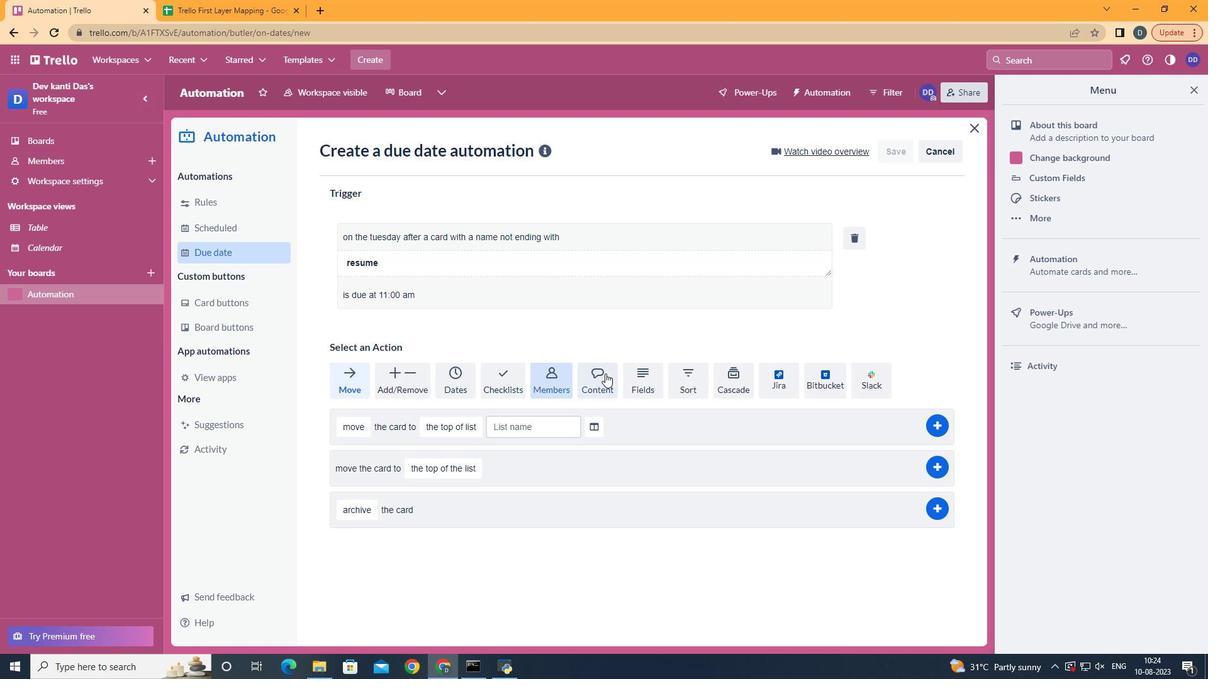 
